 Task: Find the nearest dog-friendly ski resorts.
Action: Mouse moved to (73, 32)
Screenshot: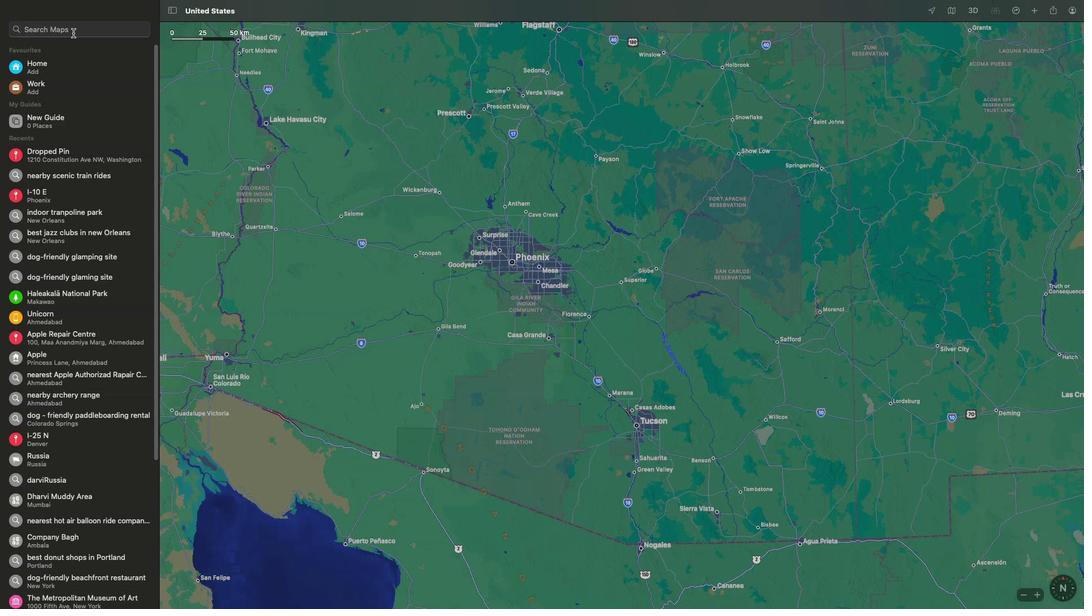 
Action: Mouse pressed left at (73, 32)
Screenshot: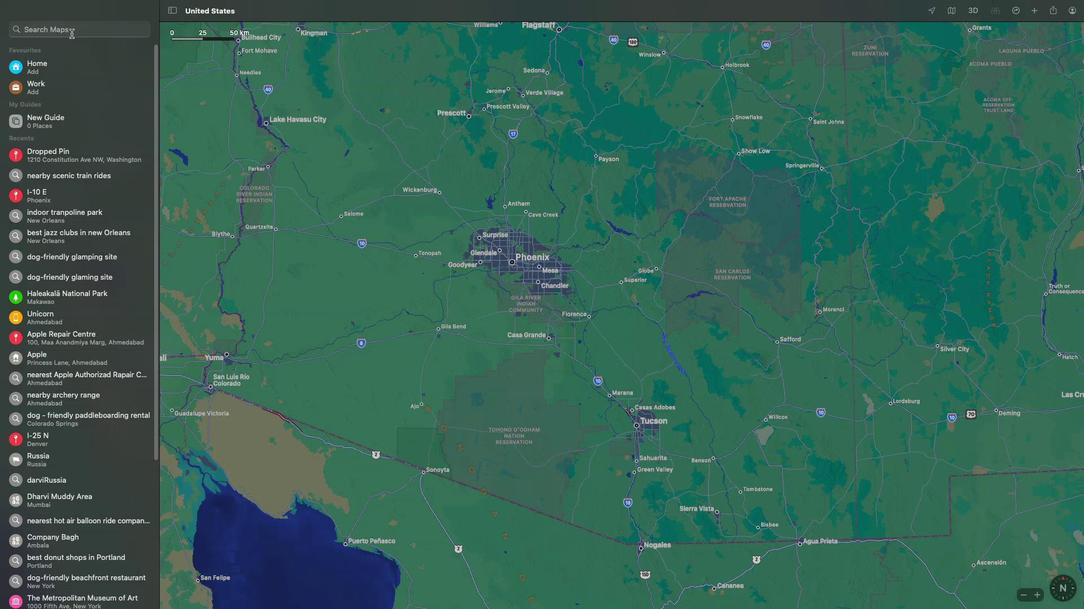 
Action: Mouse moved to (68, 35)
Screenshot: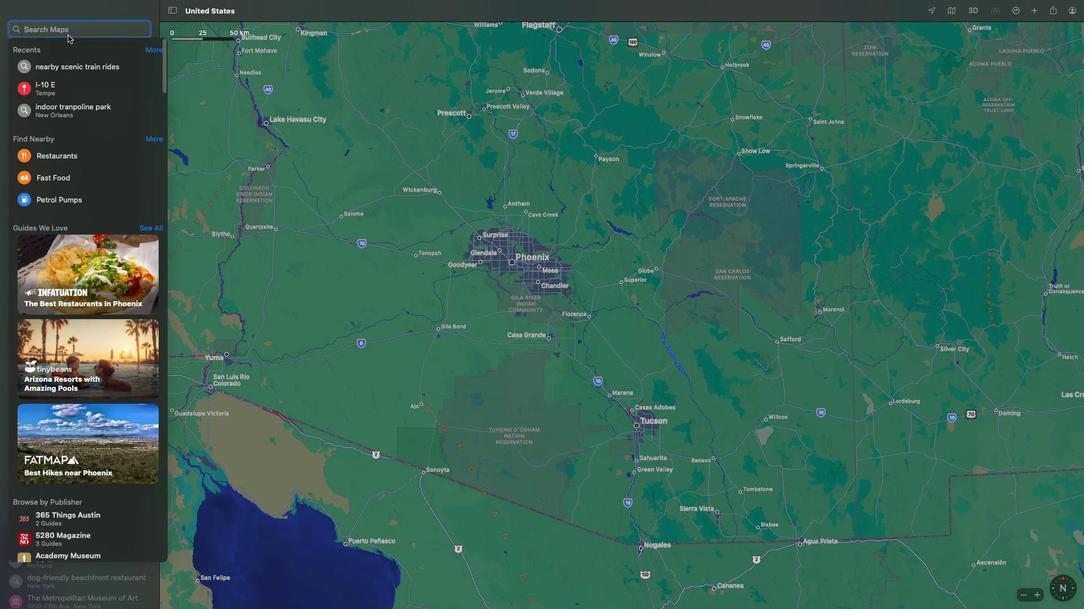 
Action: Key pressed 'n''e''a''r''e''s''t'Key.space'd''o''g''-''f''r''i''e''n''d''l''y'Key.space's''k''i'Key.space'r''e''s''o''r''t''s'Key.spaceKey.enter
Screenshot: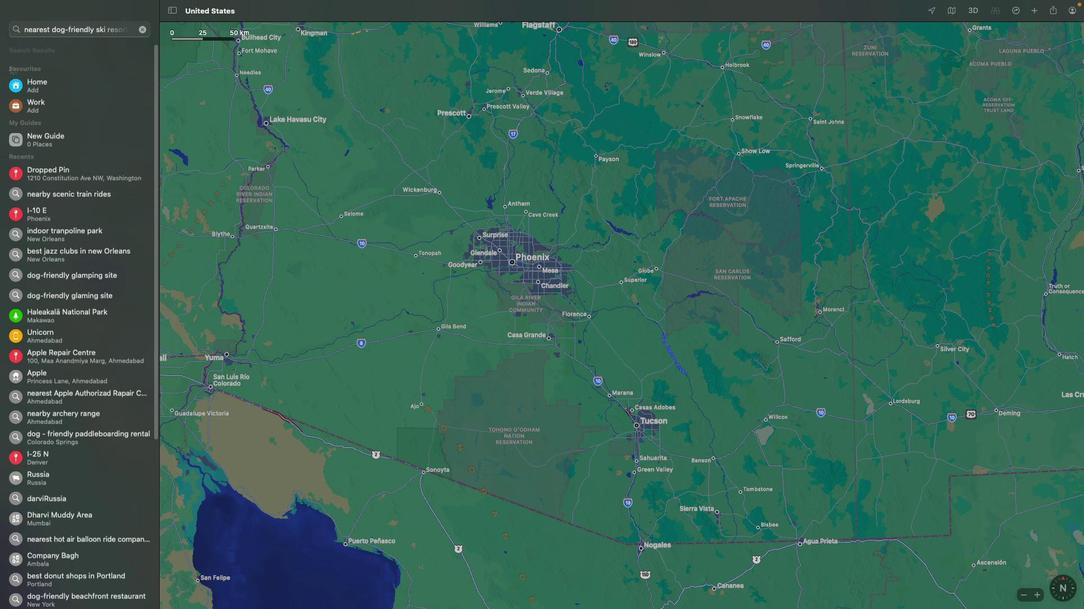 
Action: Mouse moved to (497, 169)
Screenshot: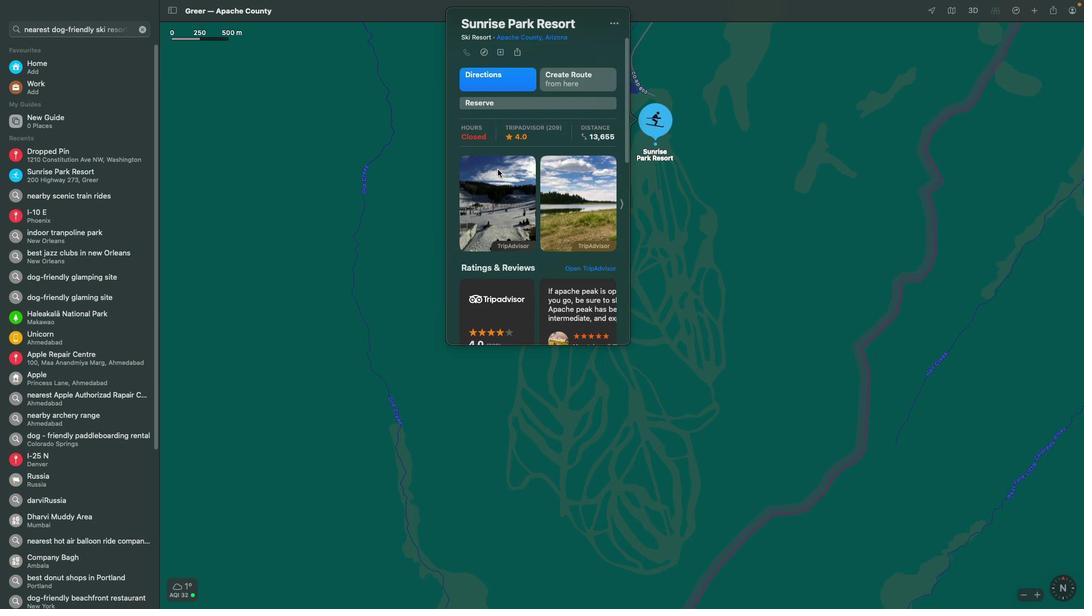 
Action: Mouse scrolled (497, 169) with delta (0, 0)
Screenshot: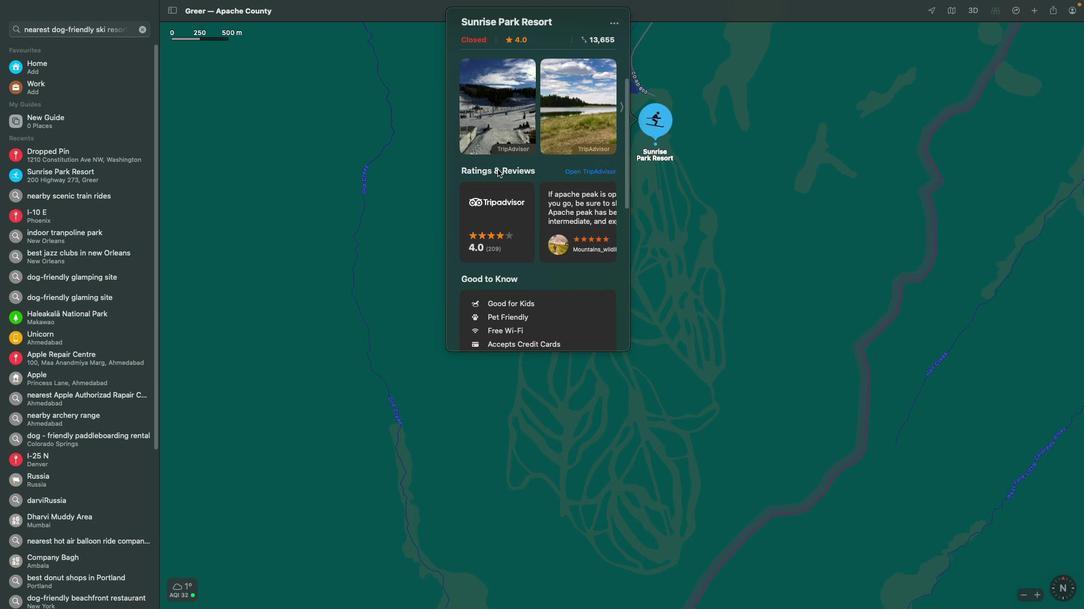 
Action: Mouse scrolled (497, 169) with delta (0, 0)
Screenshot: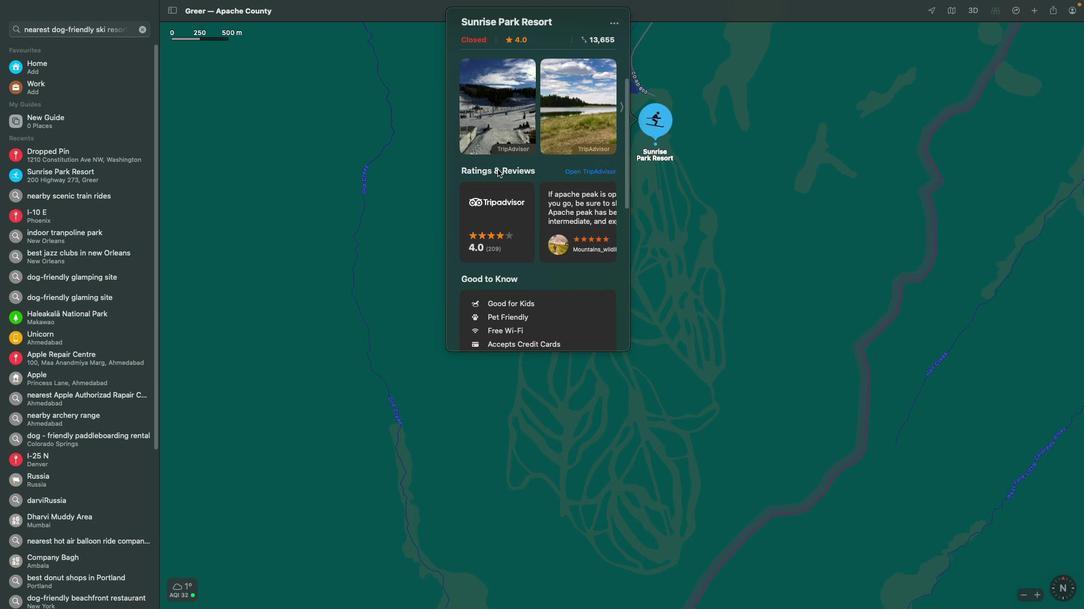 
Action: Mouse scrolled (497, 169) with delta (0, -1)
Screenshot: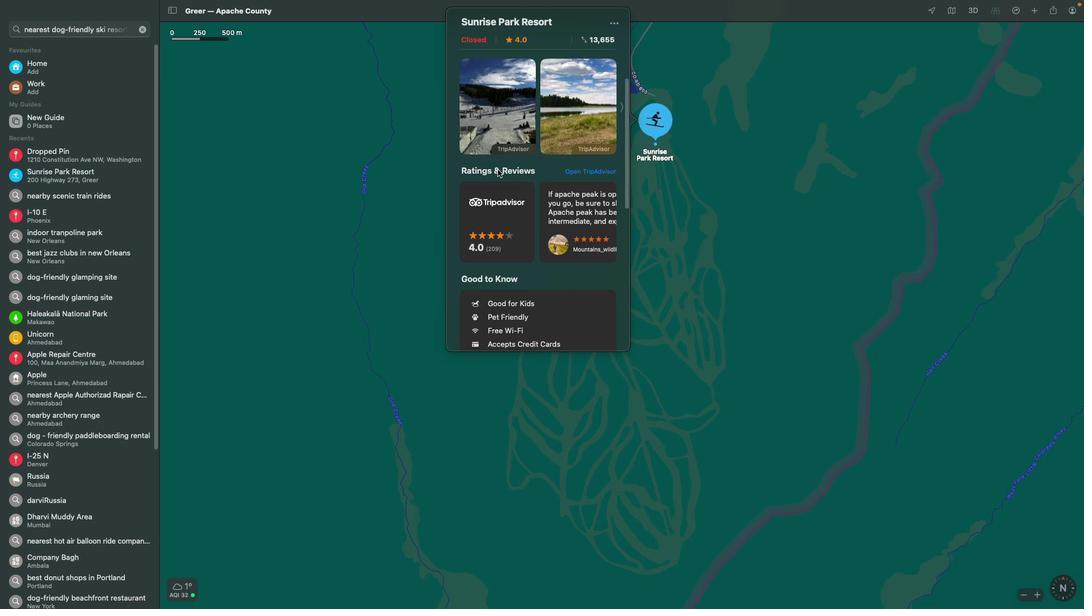 
Action: Mouse scrolled (497, 169) with delta (0, -2)
Screenshot: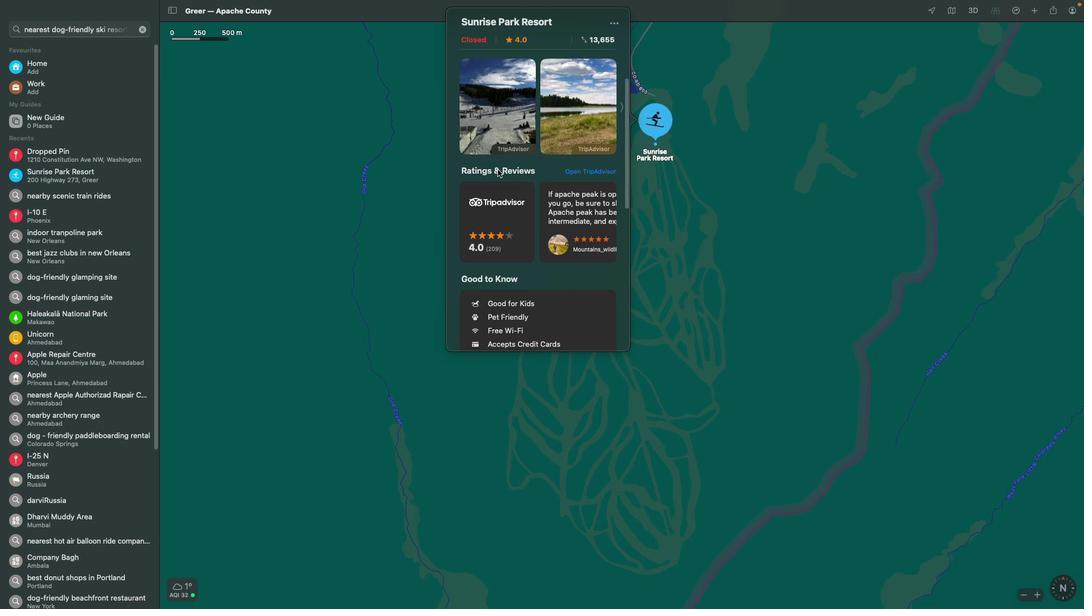 
Action: Mouse scrolled (497, 169) with delta (0, -3)
Screenshot: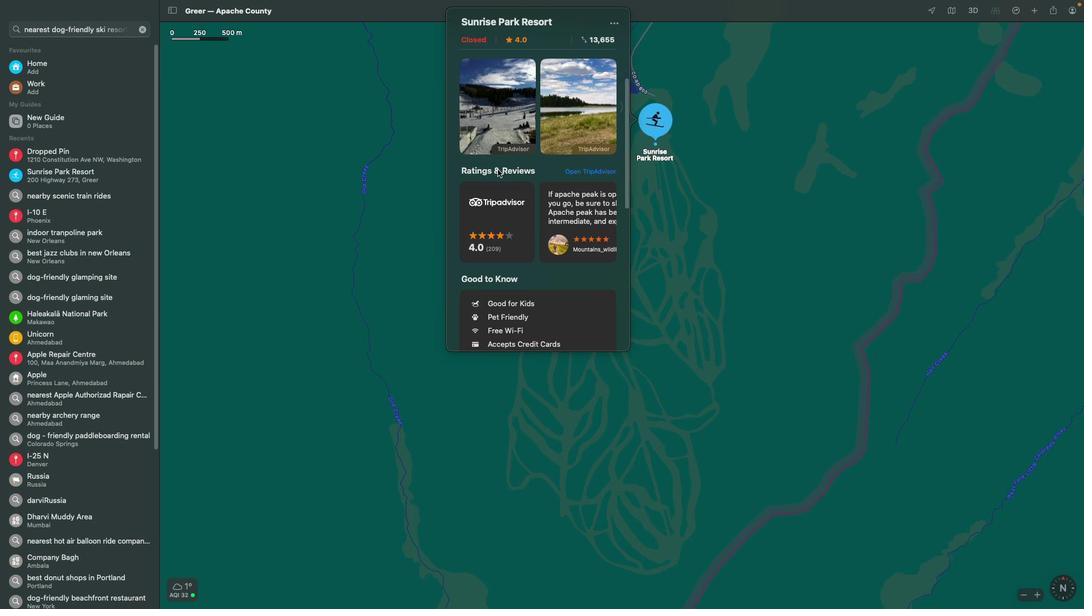 
Action: Mouse scrolled (497, 169) with delta (0, 0)
Screenshot: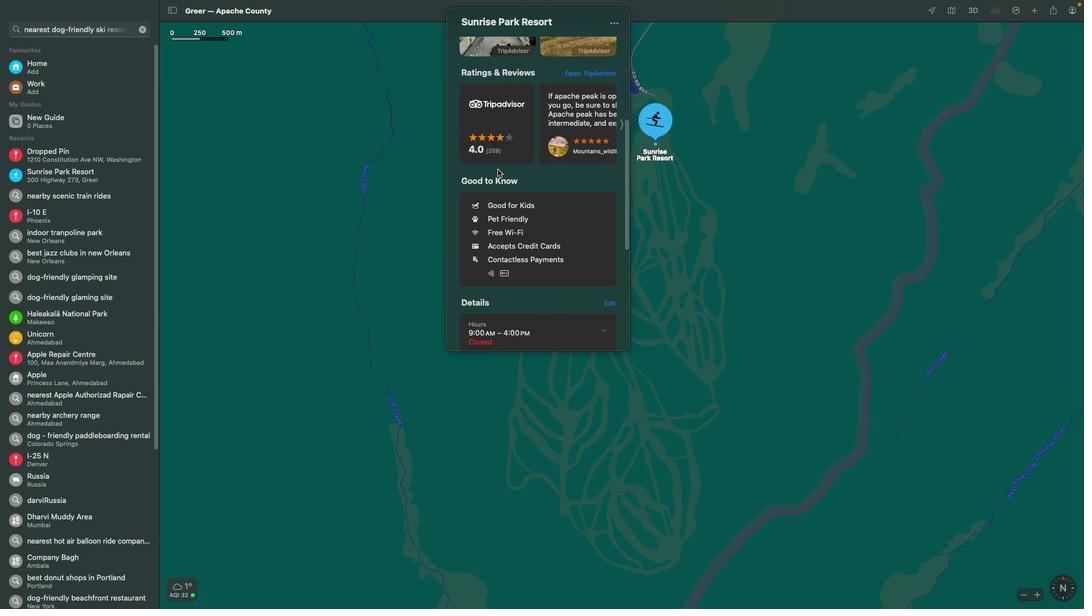 
Action: Mouse scrolled (497, 169) with delta (0, 0)
Screenshot: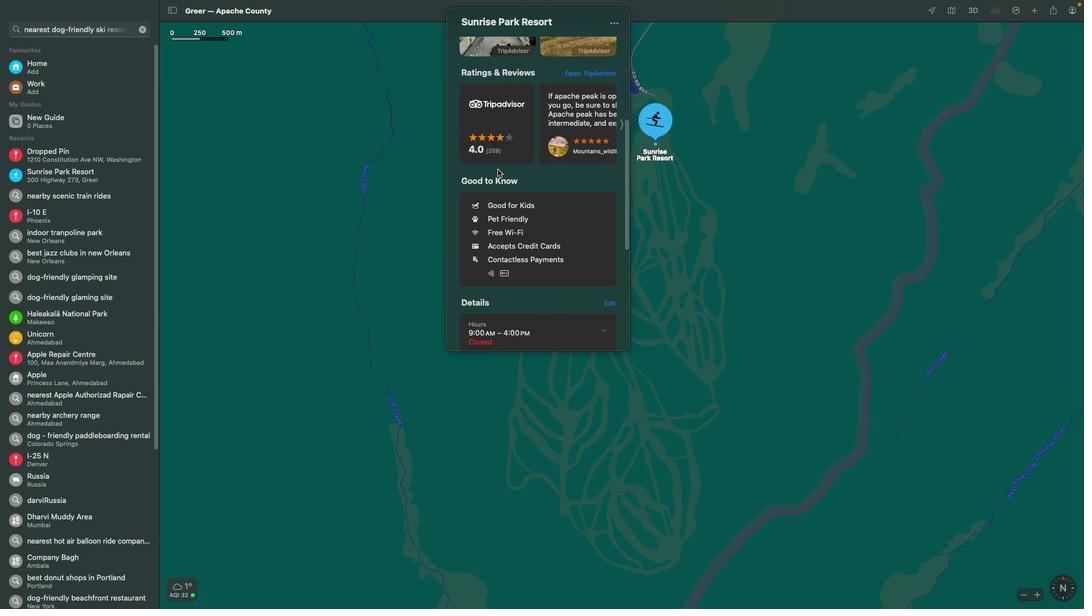 
Action: Mouse scrolled (497, 169) with delta (0, -2)
Screenshot: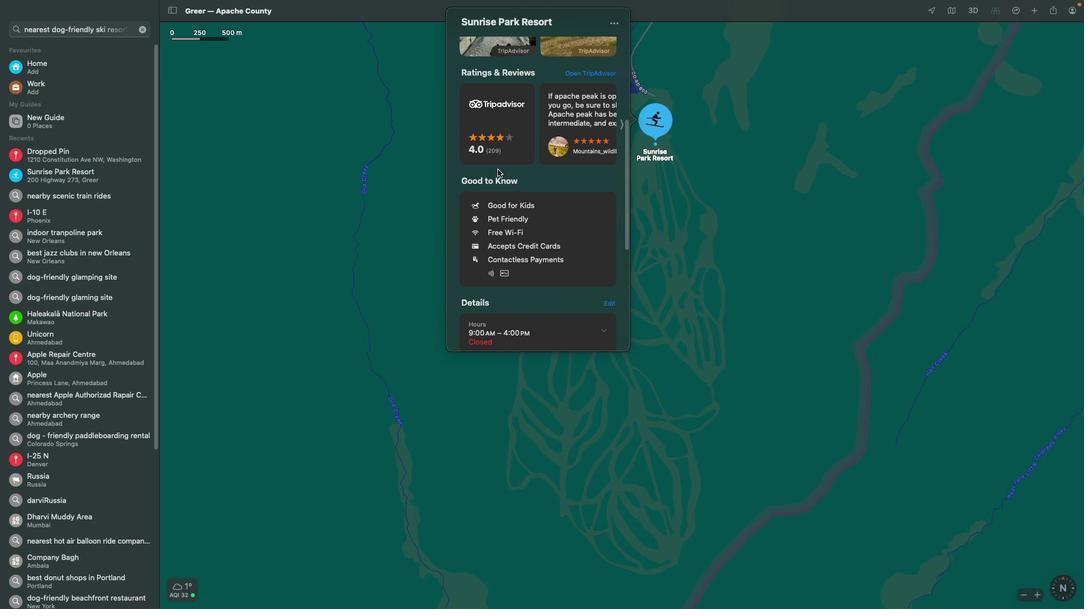 
Action: Mouse scrolled (497, 169) with delta (0, -2)
Screenshot: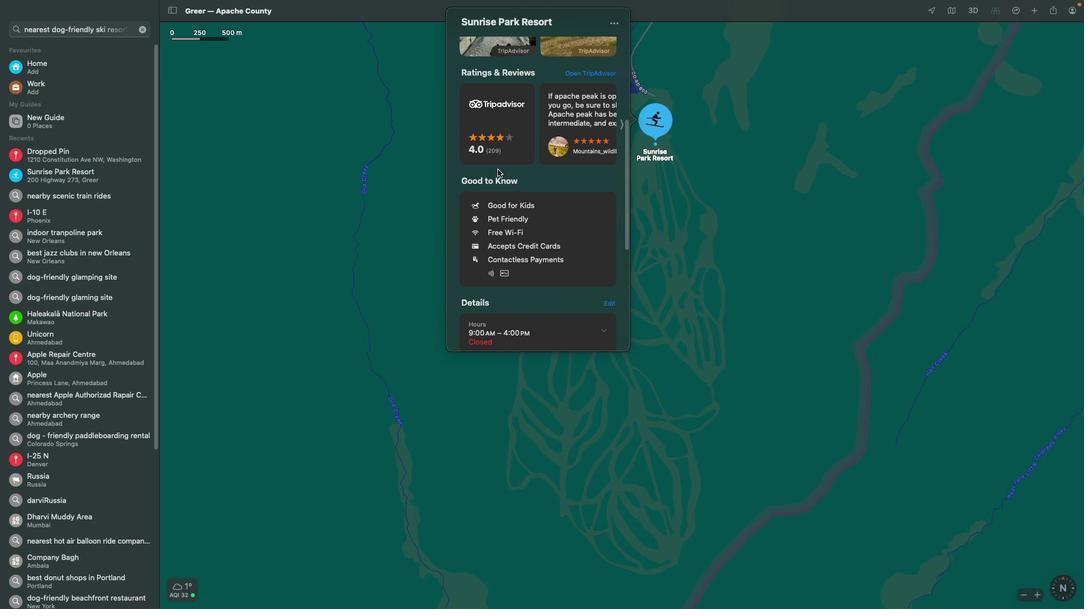 
Action: Mouse scrolled (497, 169) with delta (0, -3)
Screenshot: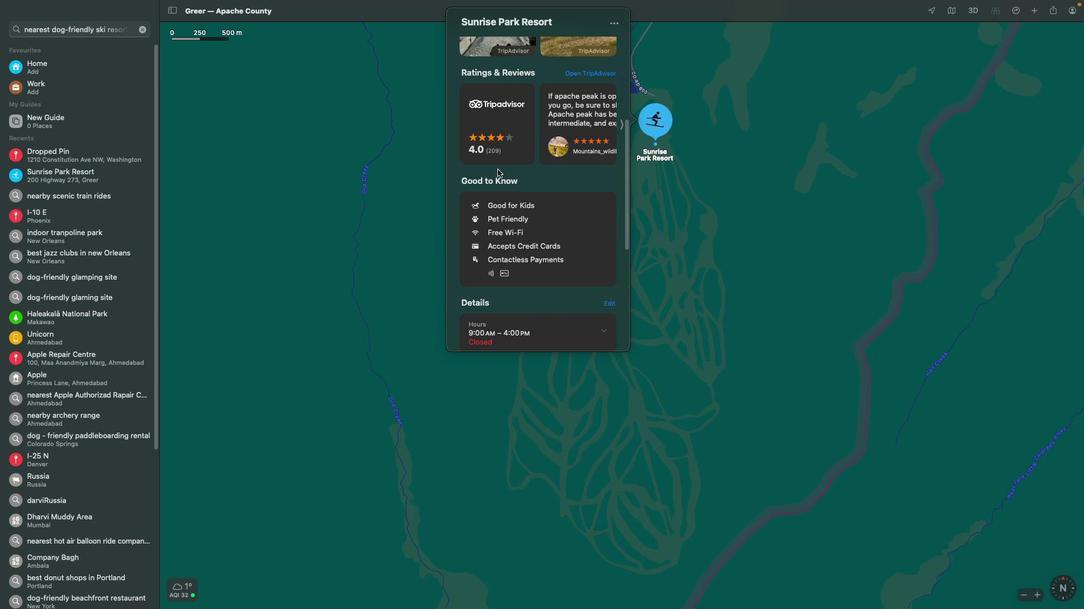 
Action: Mouse scrolled (497, 169) with delta (0, 0)
Screenshot: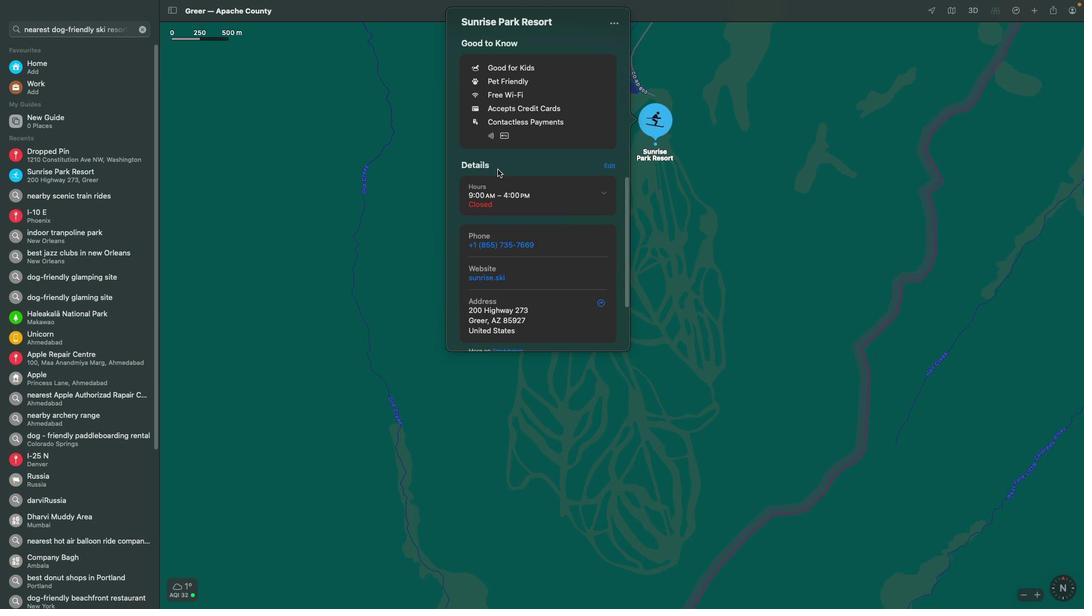 
Action: Mouse scrolled (497, 169) with delta (0, 0)
Screenshot: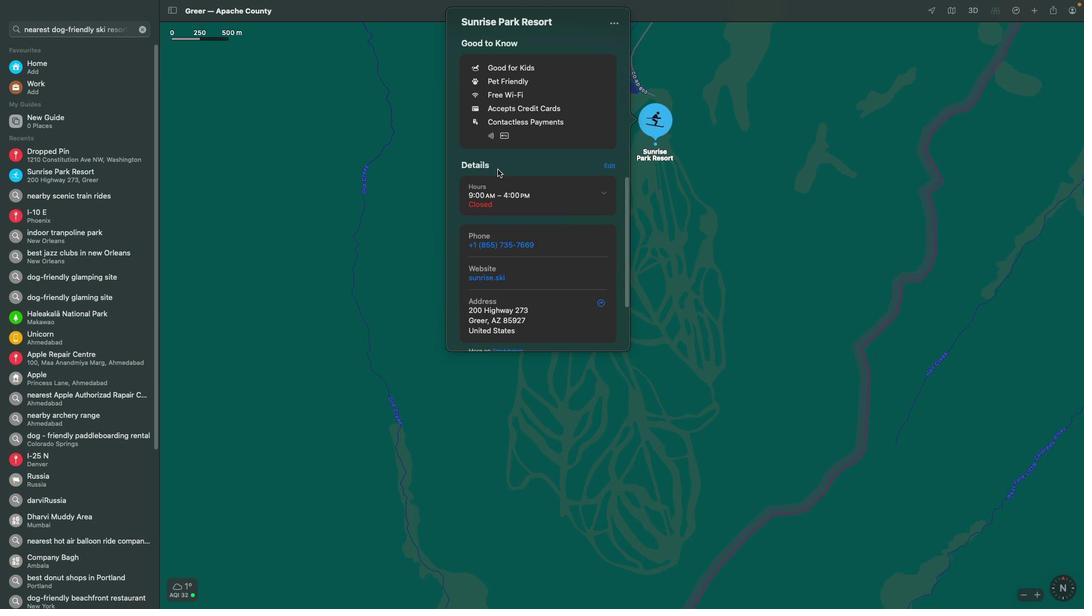 
Action: Mouse scrolled (497, 169) with delta (0, -1)
Screenshot: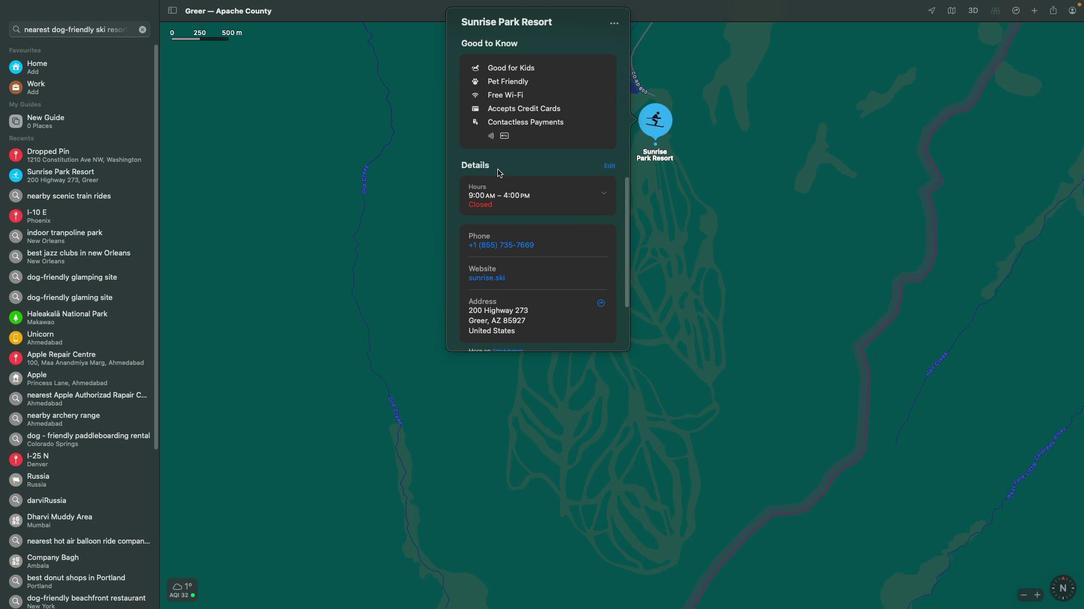 
Action: Mouse scrolled (497, 169) with delta (0, -2)
Screenshot: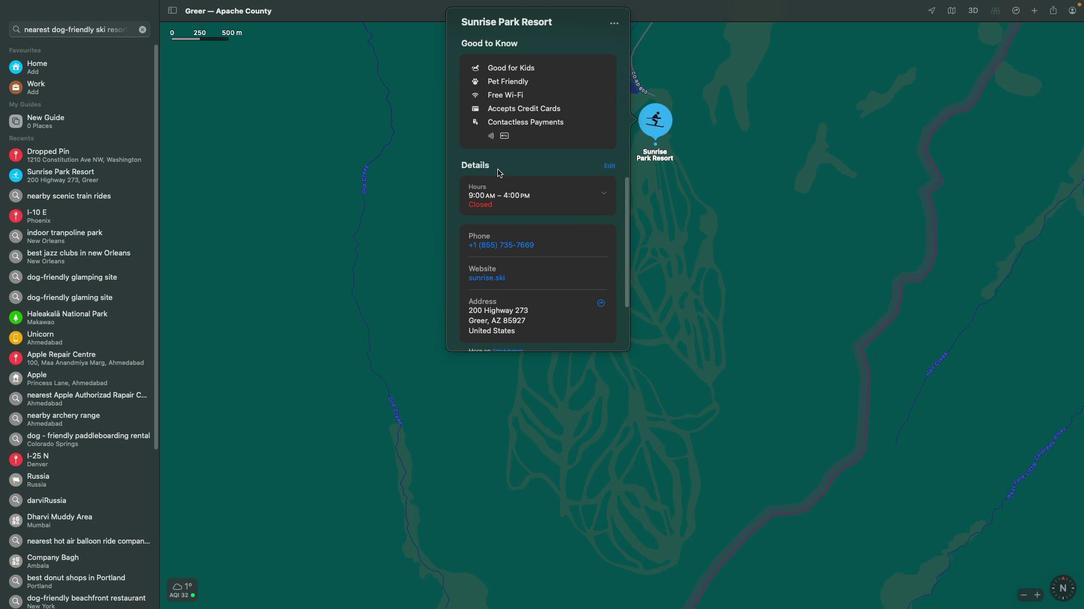 
Action: Mouse scrolled (497, 169) with delta (0, -3)
Screenshot: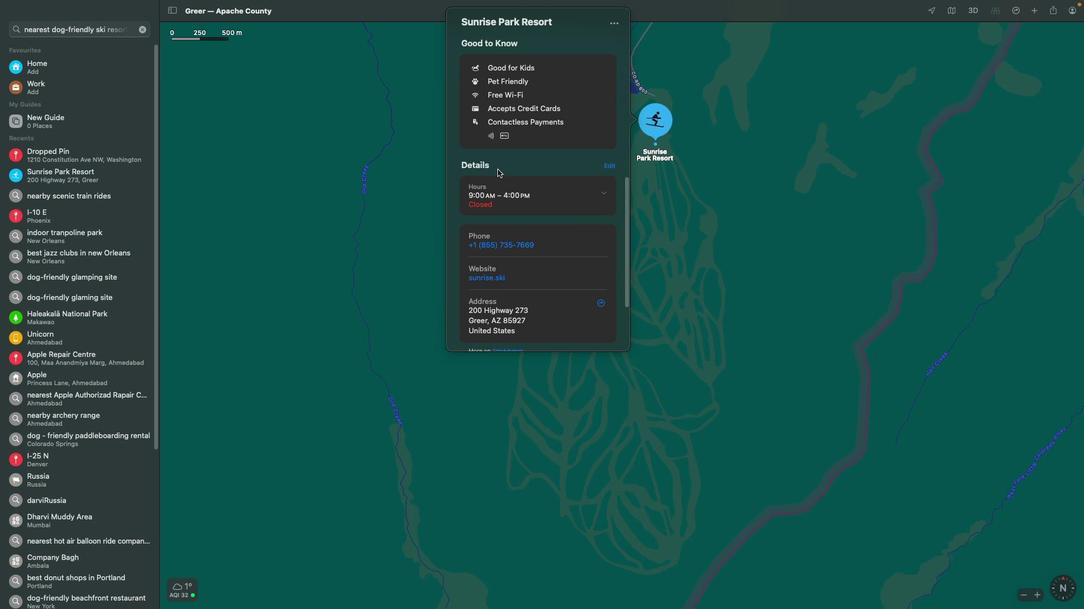 
Action: Mouse scrolled (497, 169) with delta (0, -3)
Screenshot: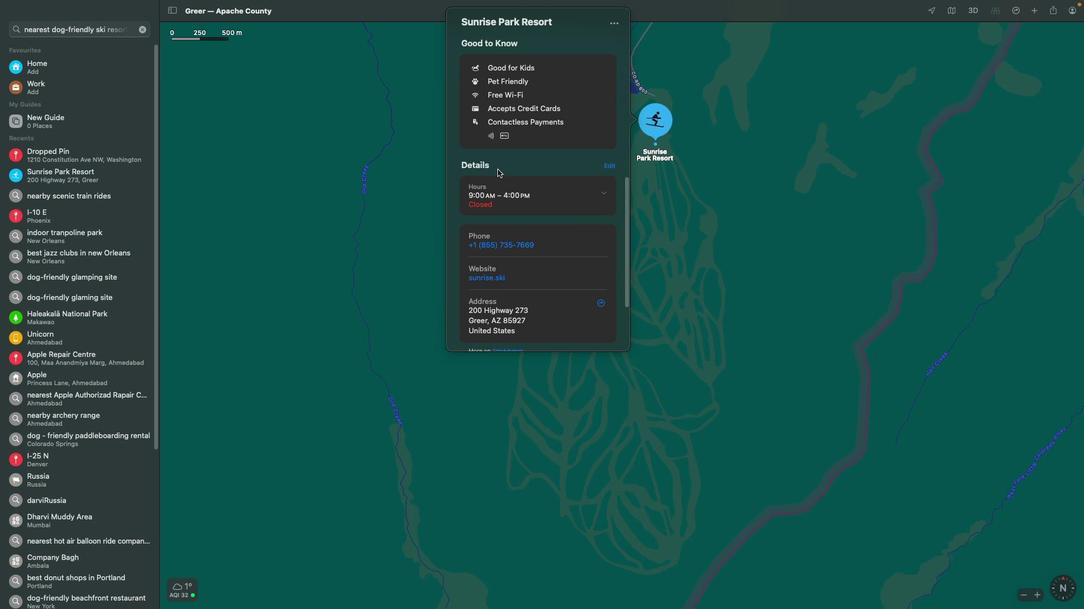 
Action: Mouse scrolled (497, 169) with delta (0, 0)
Screenshot: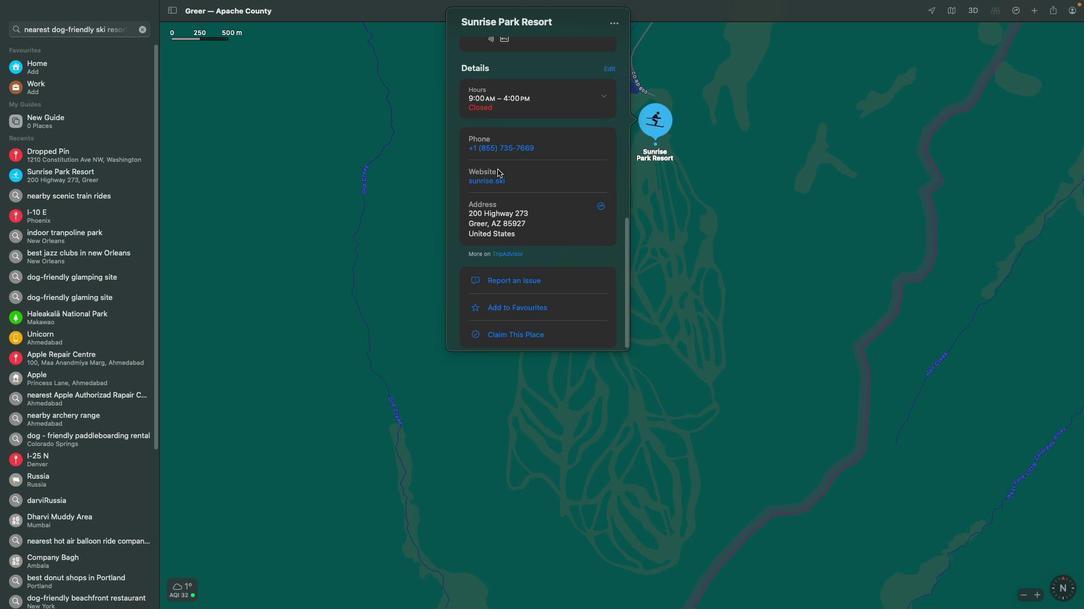 
Action: Mouse scrolled (497, 169) with delta (0, 0)
Screenshot: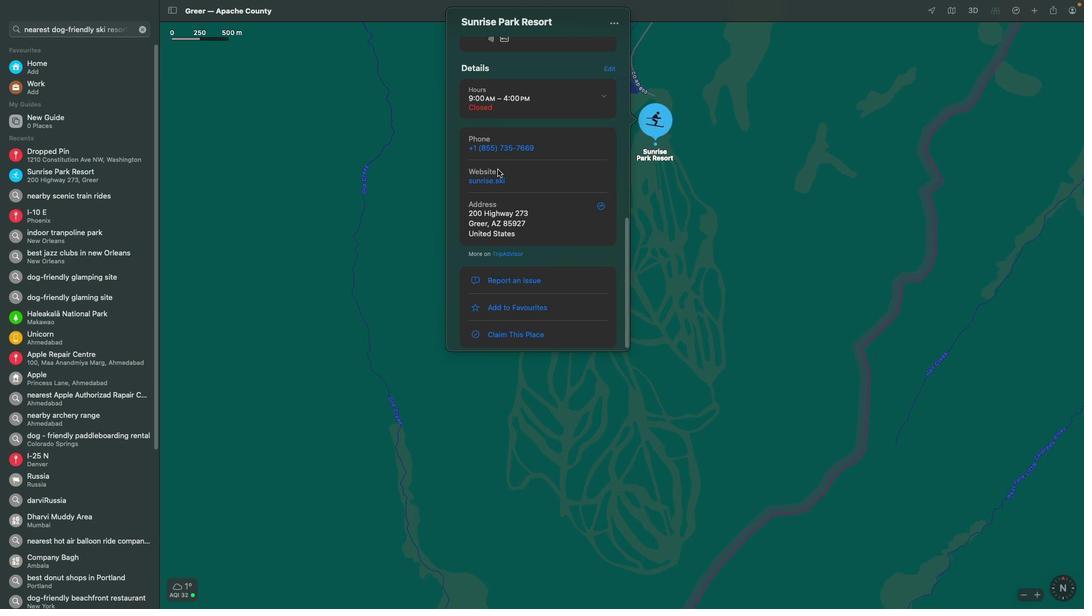 
Action: Mouse scrolled (497, 169) with delta (0, -1)
Screenshot: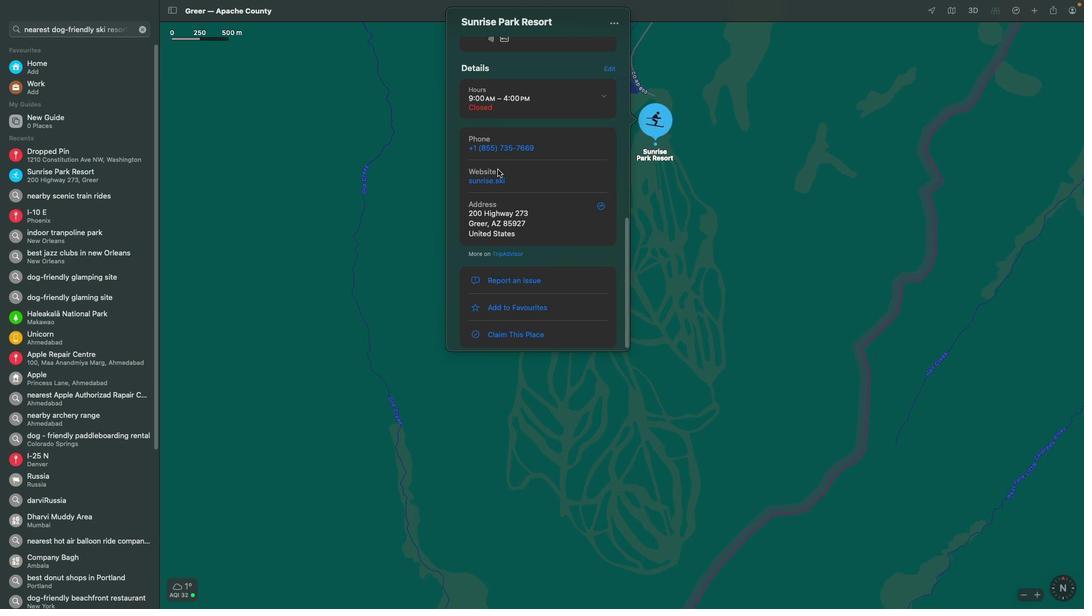 
Action: Mouse scrolled (497, 169) with delta (0, -2)
Screenshot: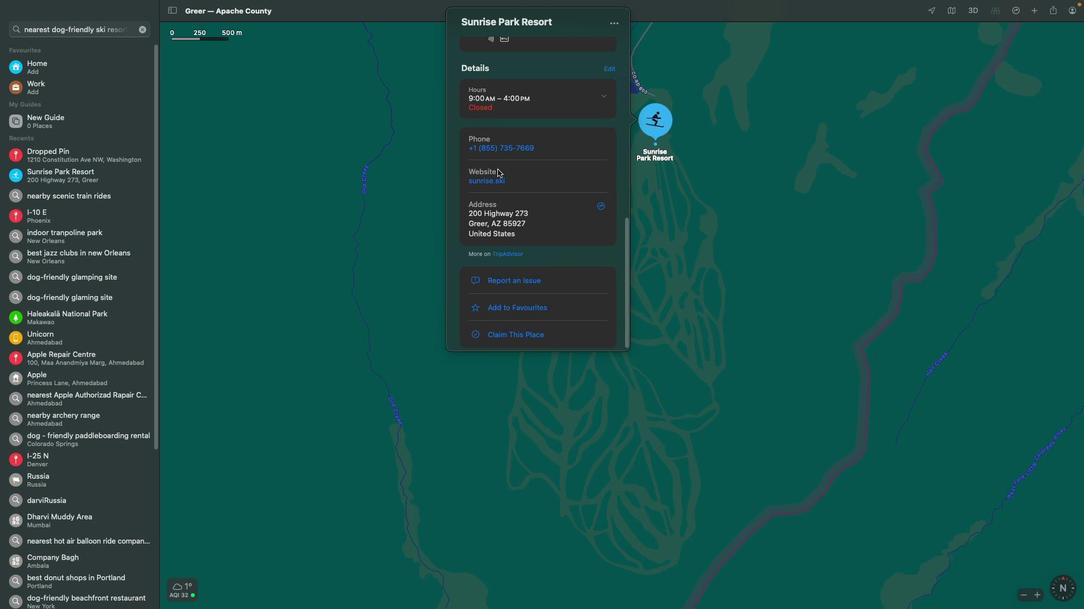 
Action: Mouse scrolled (497, 169) with delta (0, -3)
Screenshot: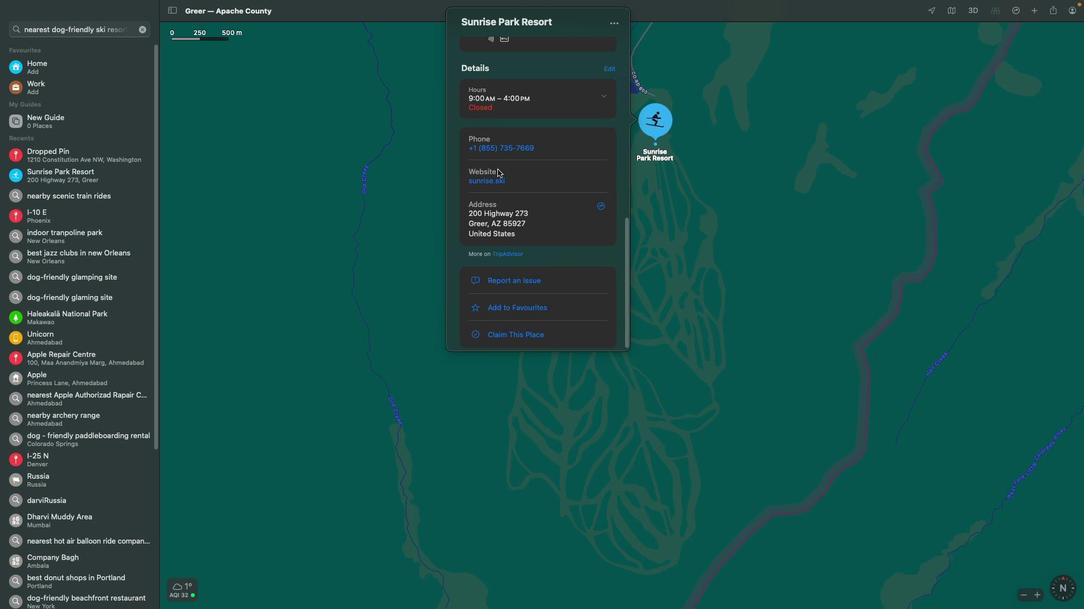 
Action: Mouse scrolled (497, 169) with delta (0, 0)
Screenshot: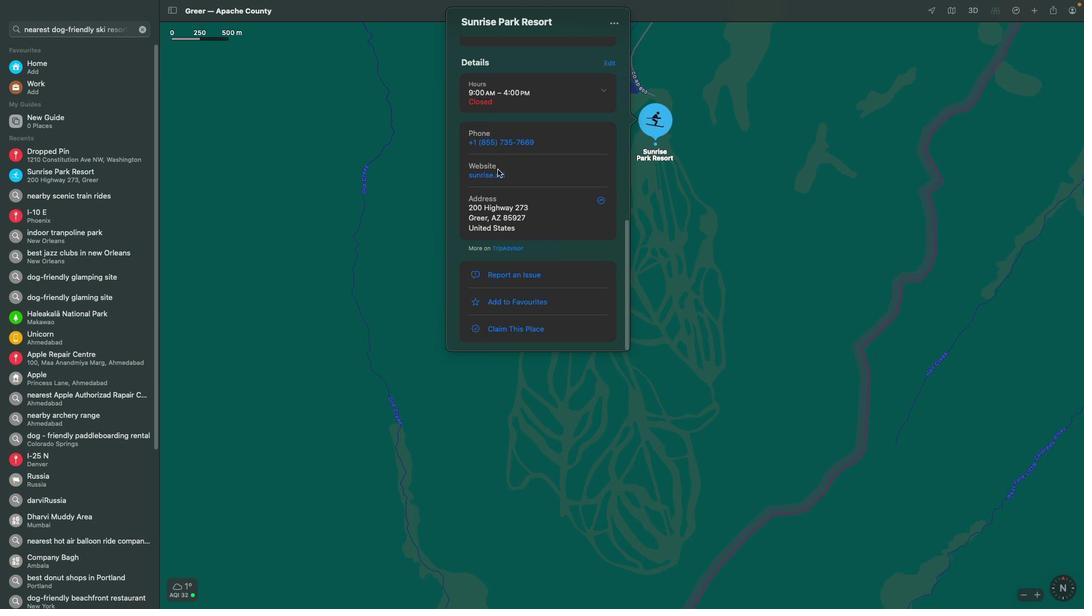 
Action: Mouse scrolled (497, 169) with delta (0, 0)
Screenshot: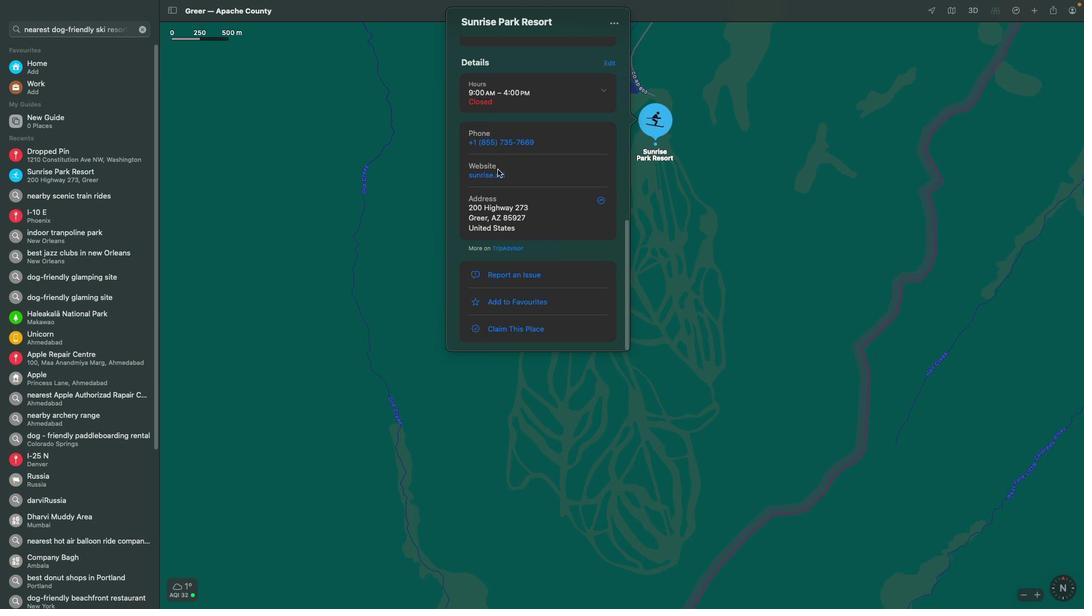 
Action: Mouse scrolled (497, 169) with delta (0, -1)
Screenshot: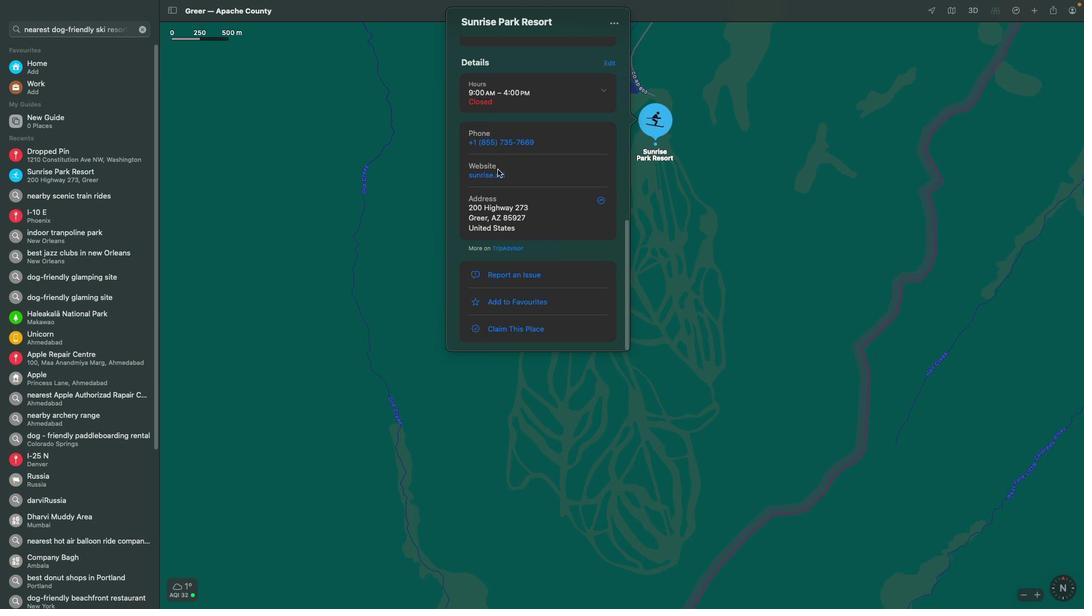 
Action: Mouse scrolled (497, 169) with delta (0, -2)
Screenshot: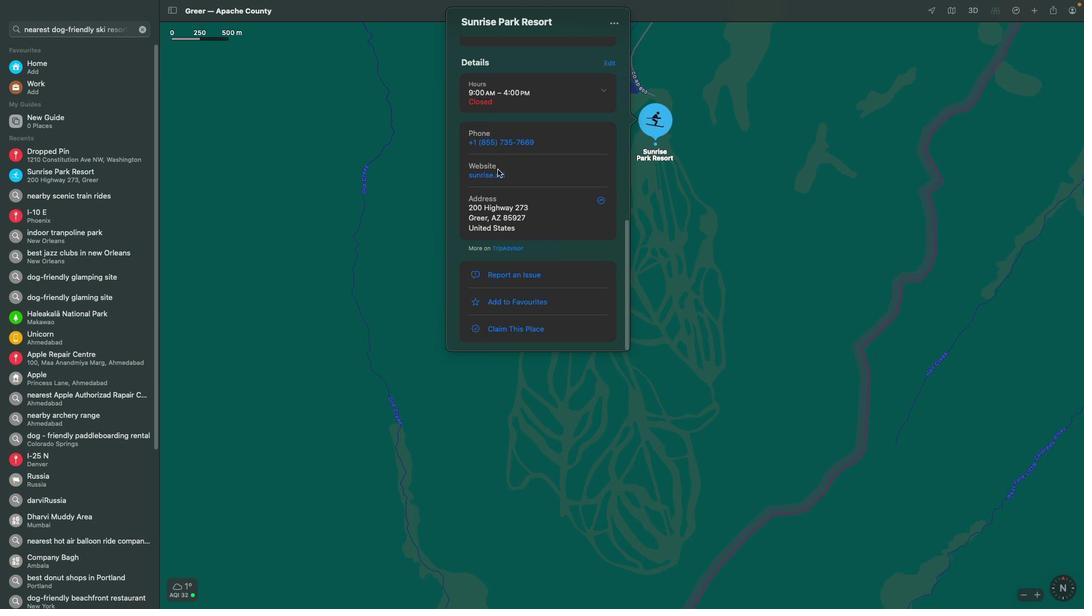 
Action: Mouse scrolled (497, 169) with delta (0, -3)
Screenshot: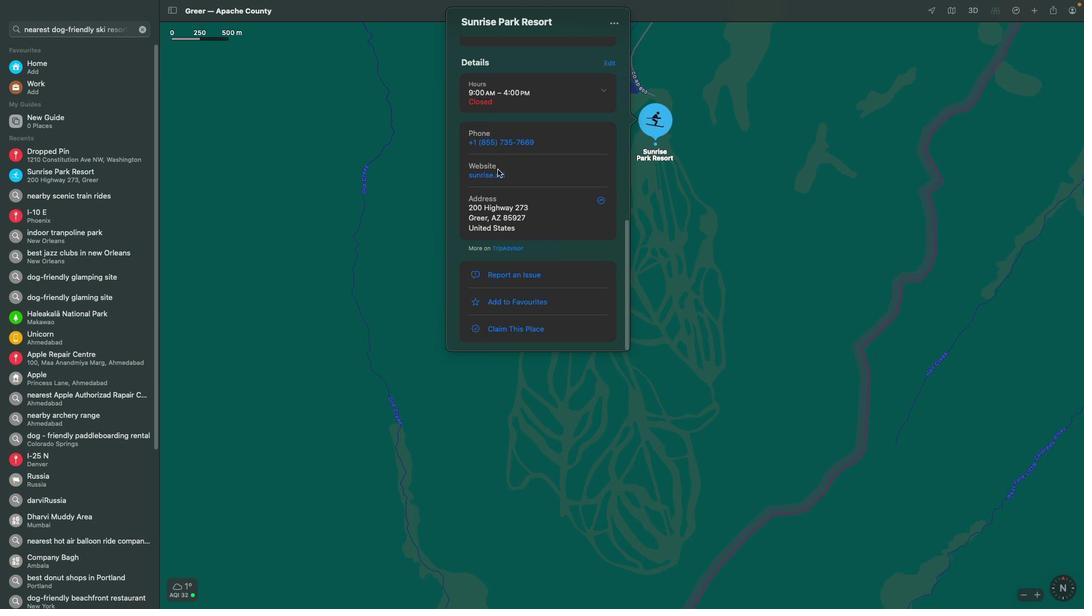 
Action: Mouse scrolled (497, 169) with delta (0, -3)
Screenshot: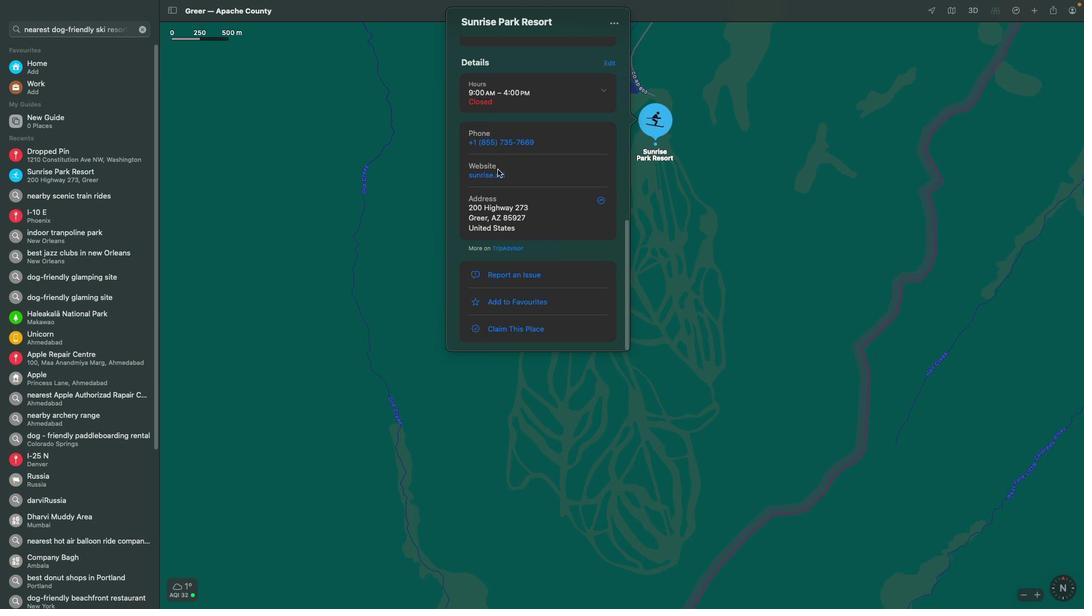 
Action: Mouse scrolled (497, 169) with delta (0, -3)
Screenshot: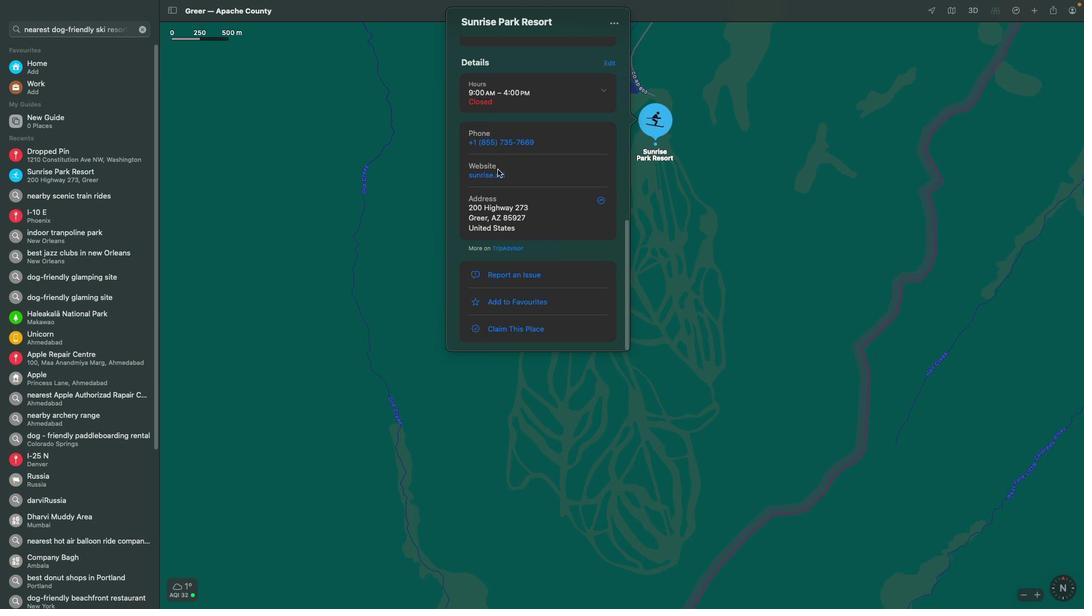 
Action: Mouse scrolled (497, 169) with delta (0, 0)
Screenshot: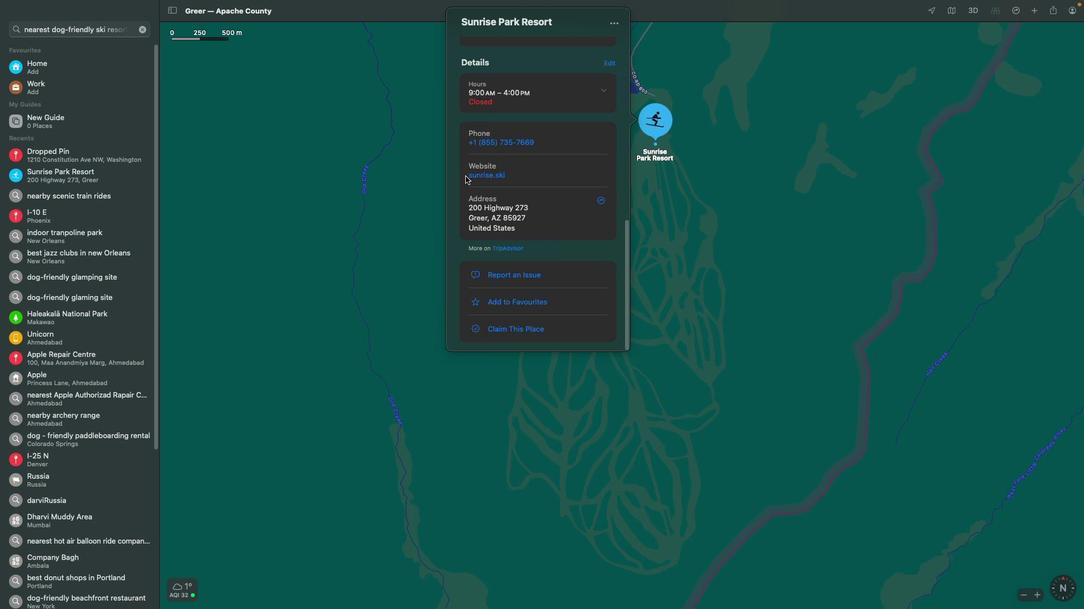 
Action: Mouse scrolled (497, 169) with delta (0, 0)
Screenshot: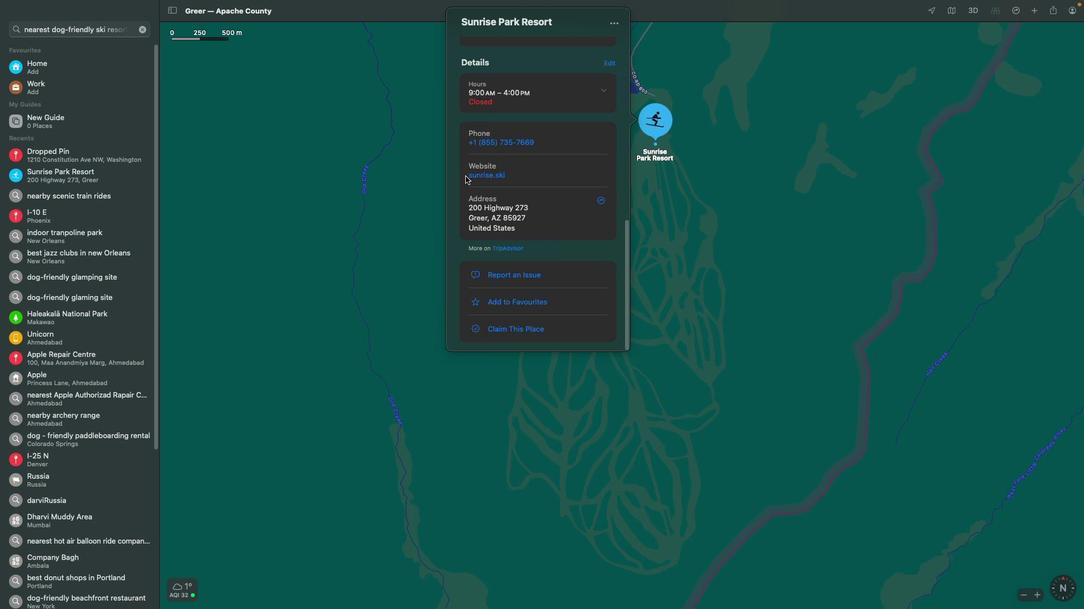 
Action: Mouse scrolled (497, 169) with delta (0, -2)
Screenshot: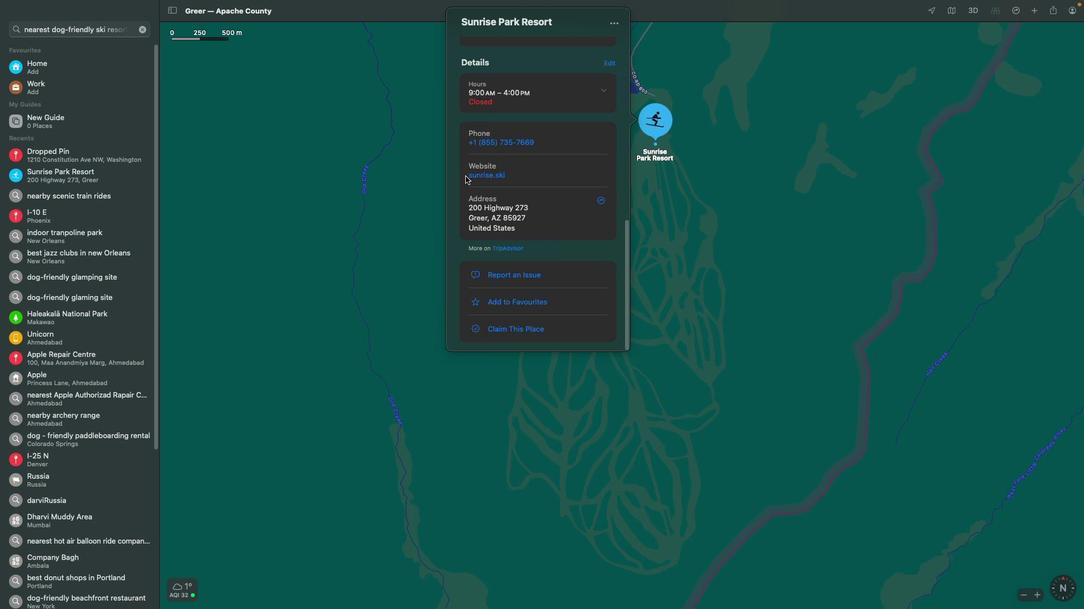 
Action: Mouse scrolled (497, 169) with delta (0, -2)
Screenshot: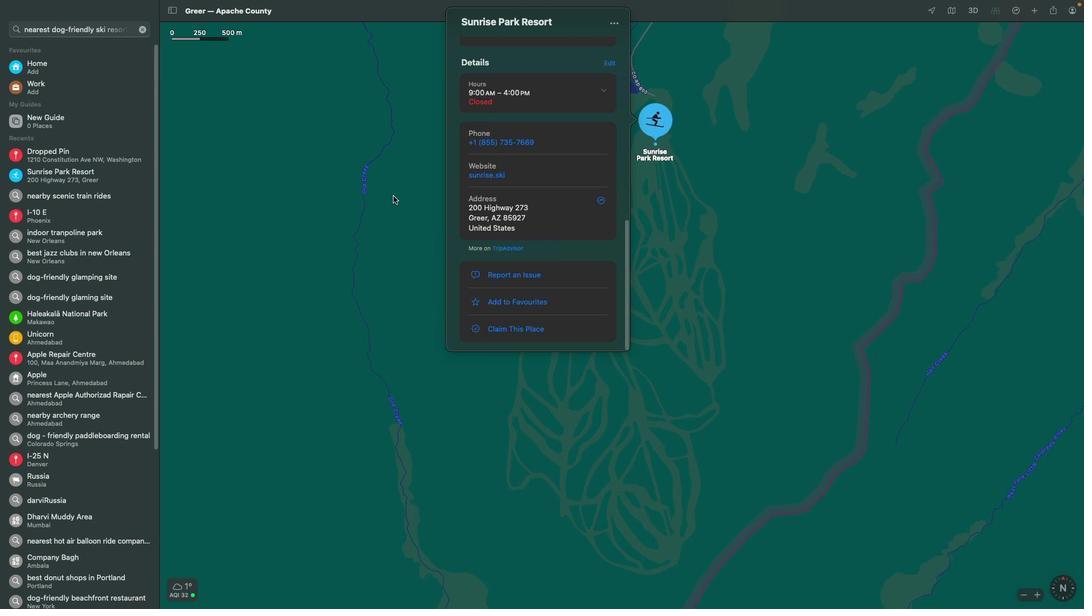 
Action: Mouse scrolled (497, 169) with delta (0, -3)
Screenshot: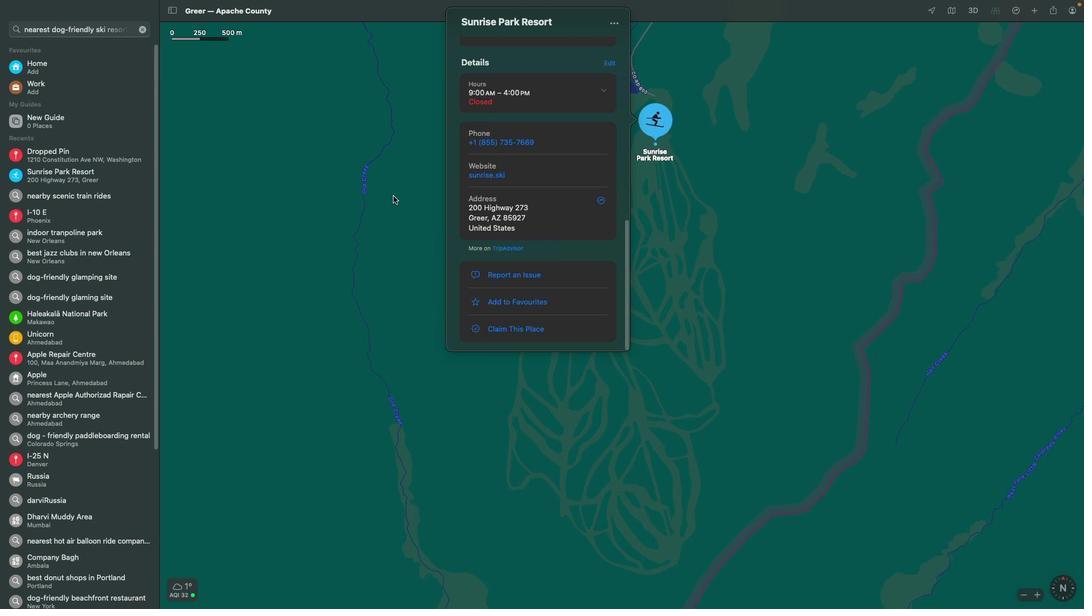 
Action: Mouse scrolled (497, 169) with delta (0, -3)
Screenshot: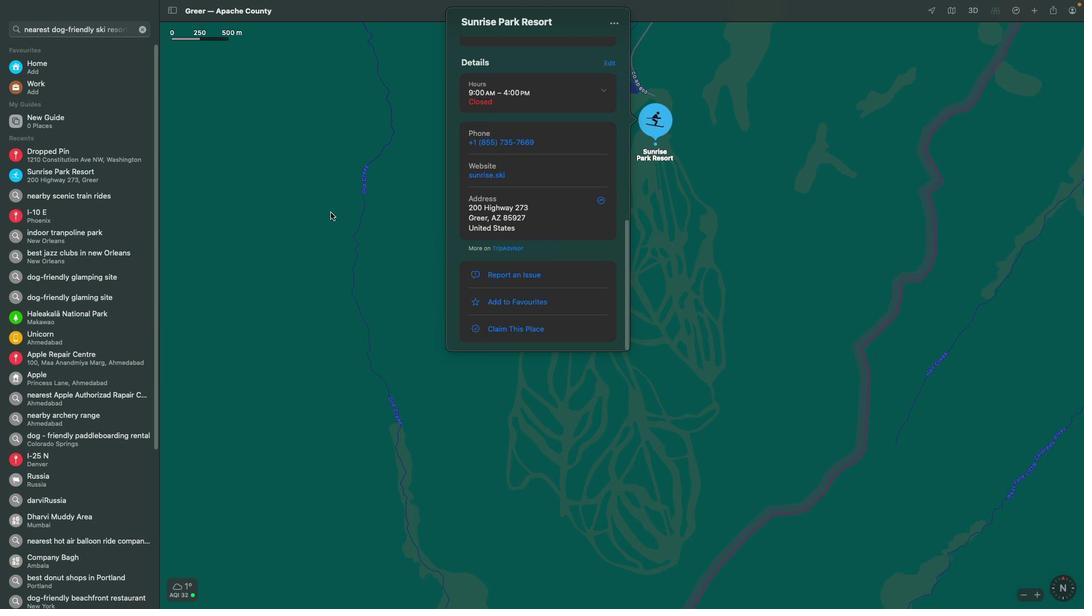 
Action: Mouse moved to (268, 226)
Screenshot: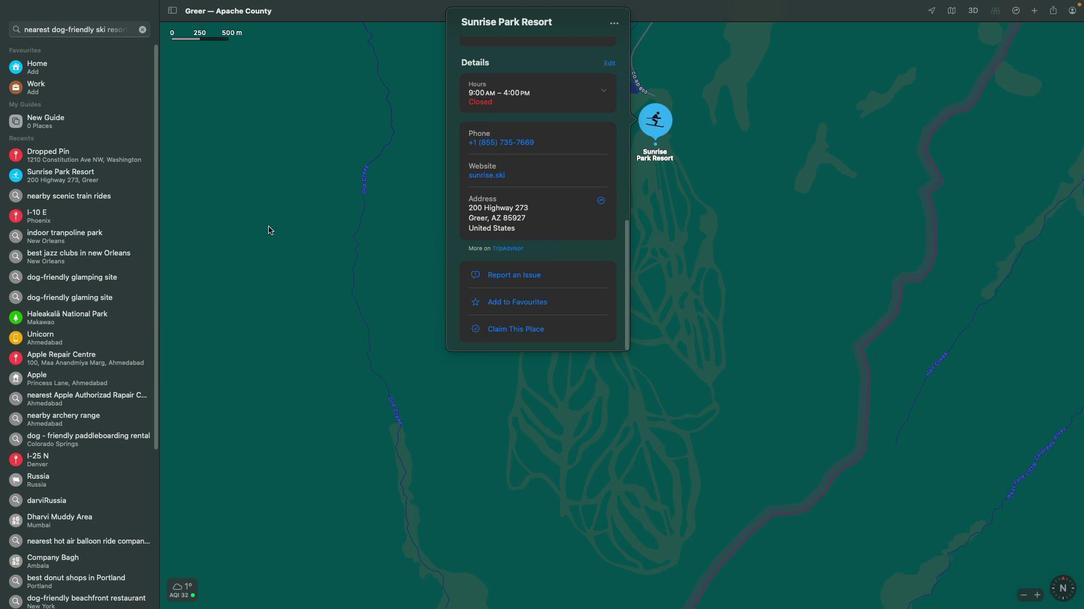 
Action: Mouse pressed left at (268, 226)
Screenshot: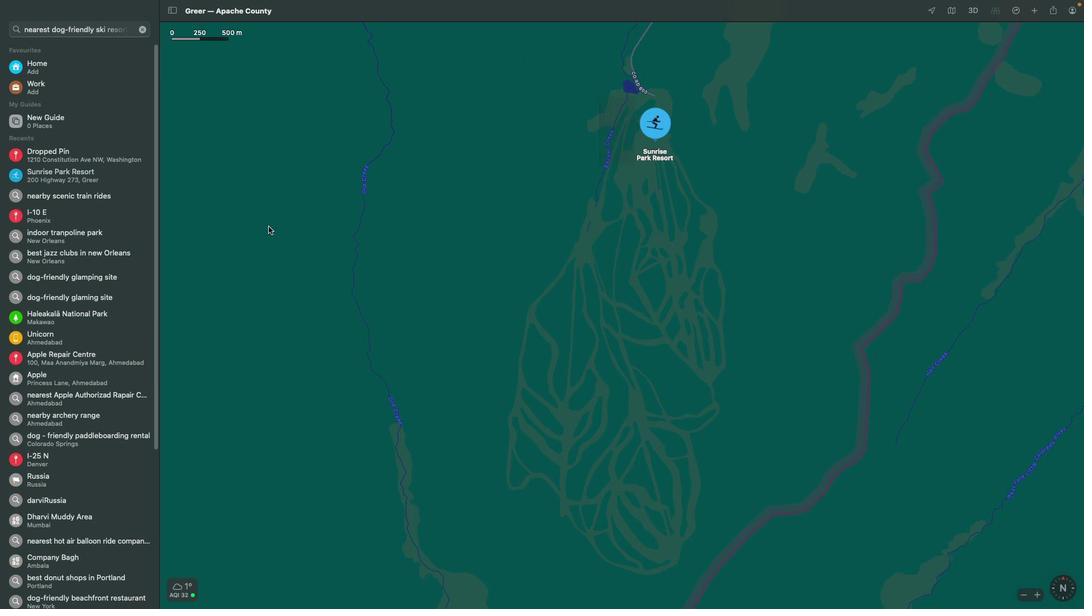 
